 Task: Create Card Card0000000123 in Board Board0000000031 in Workspace WS0000000011 in Trello. Create Card Card0000000124 in Board Board0000000031 in Workspace WS0000000011 in Trello. Create Card Card0000000125 in Board Board0000000032 in Workspace WS0000000011 in Trello. Create Card Card0000000126 in Board Board0000000032 in Workspace WS0000000011 in Trello. Create Card Card0000000127 in Board Board0000000032 in Workspace WS0000000011 in Trello
Action: Mouse pressed left at (233, 290)
Screenshot: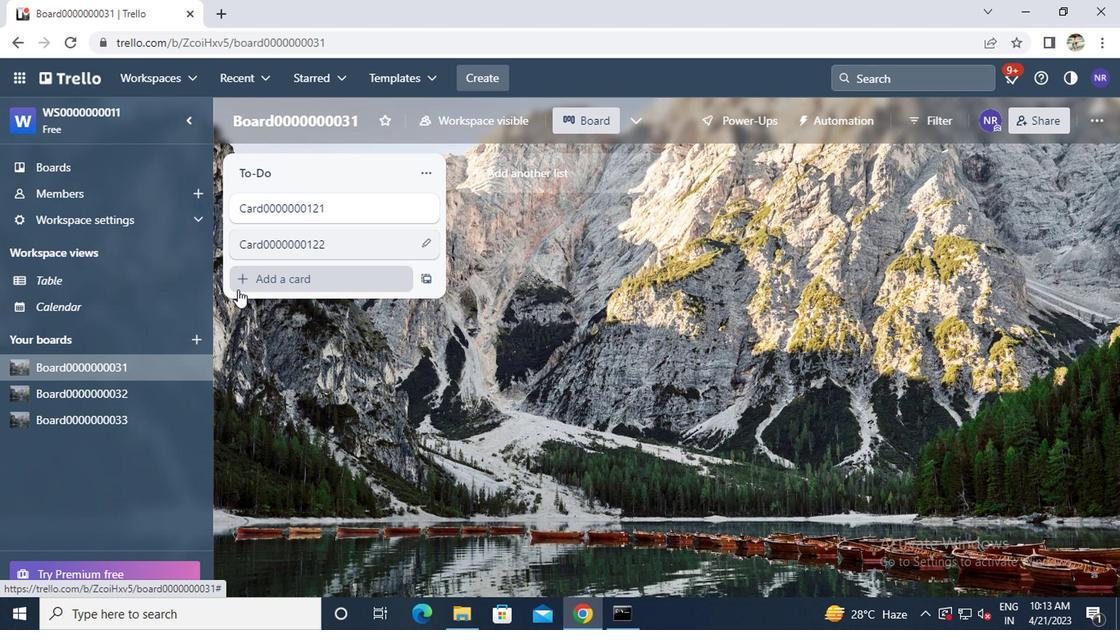 
Action: Key pressed c<Key.caps_lock>ard0000000123
Screenshot: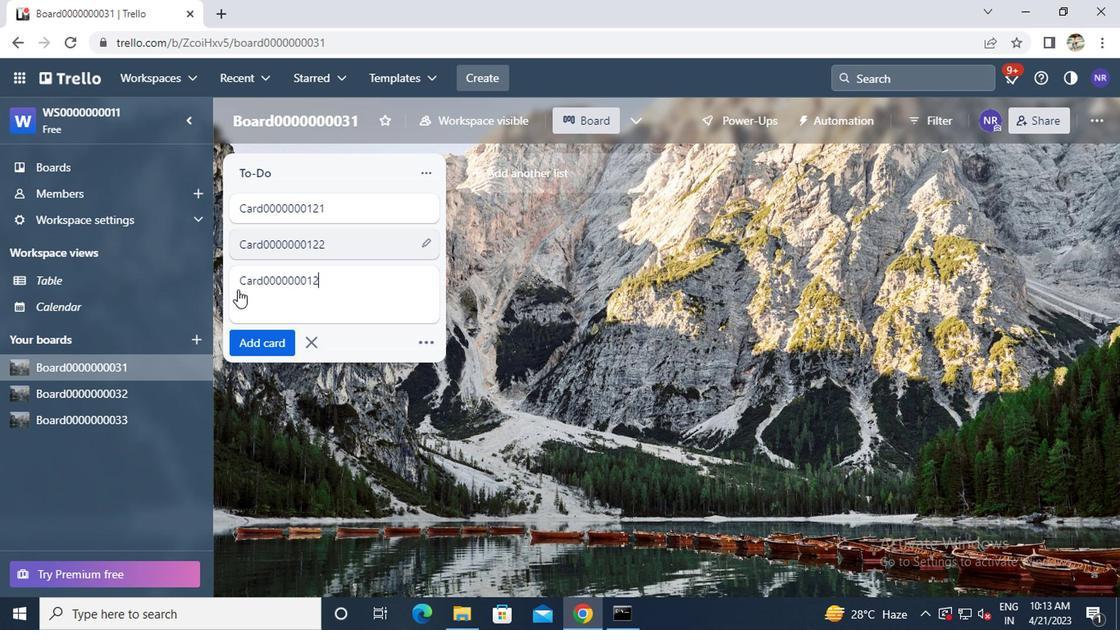 
Action: Mouse moved to (246, 341)
Screenshot: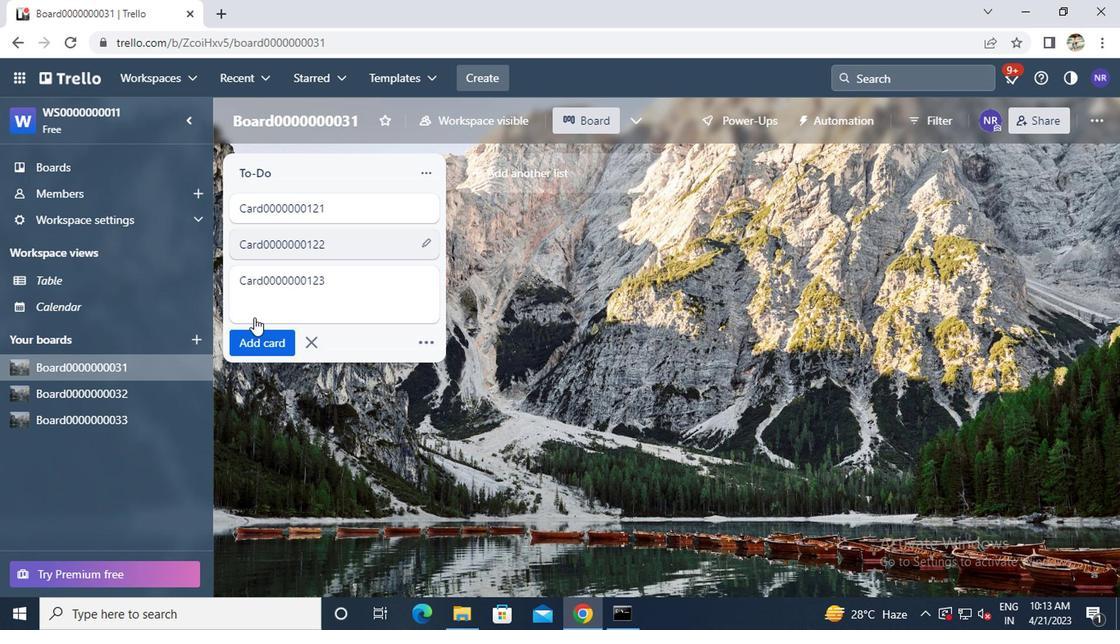 
Action: Mouse pressed left at (246, 341)
Screenshot: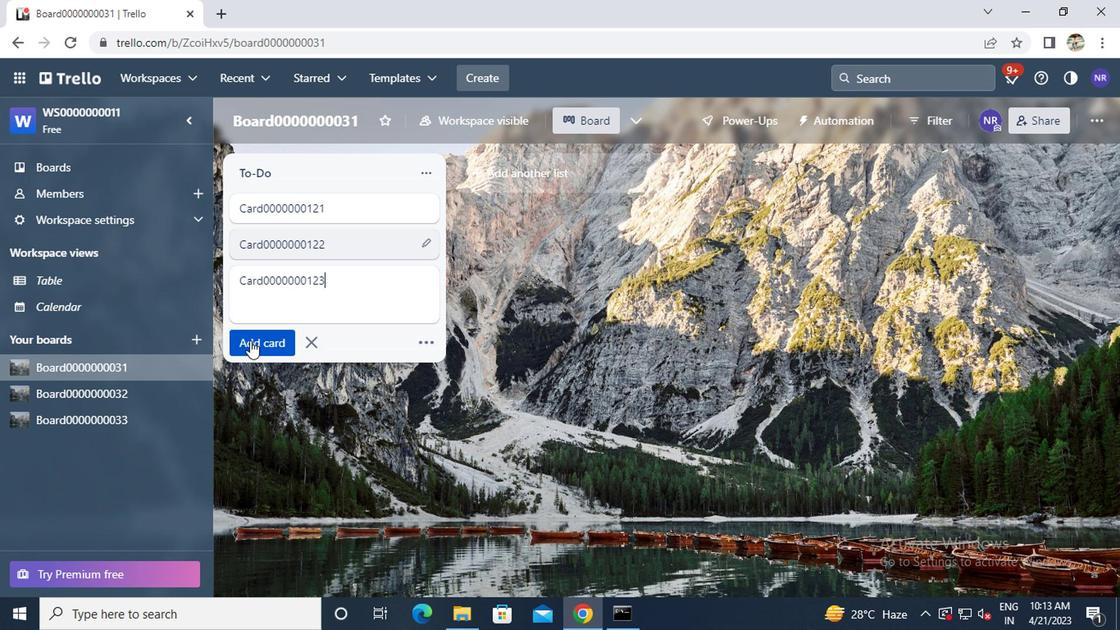 
Action: Key pressed <Key.caps_lock>c<Key.caps_lock>ard0000000124
Screenshot: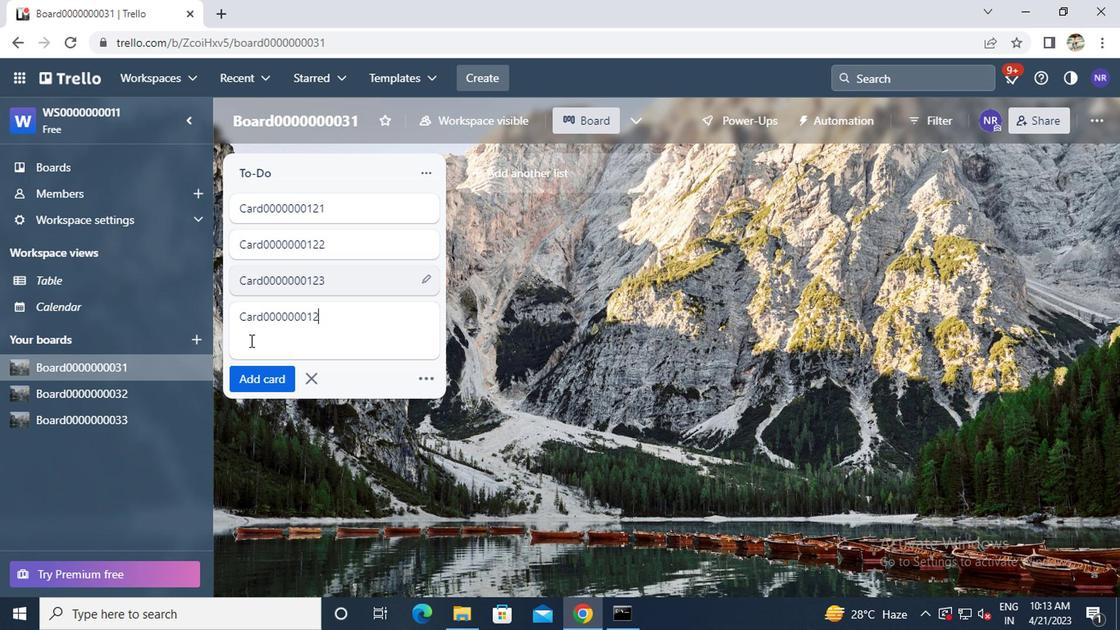 
Action: Mouse moved to (251, 376)
Screenshot: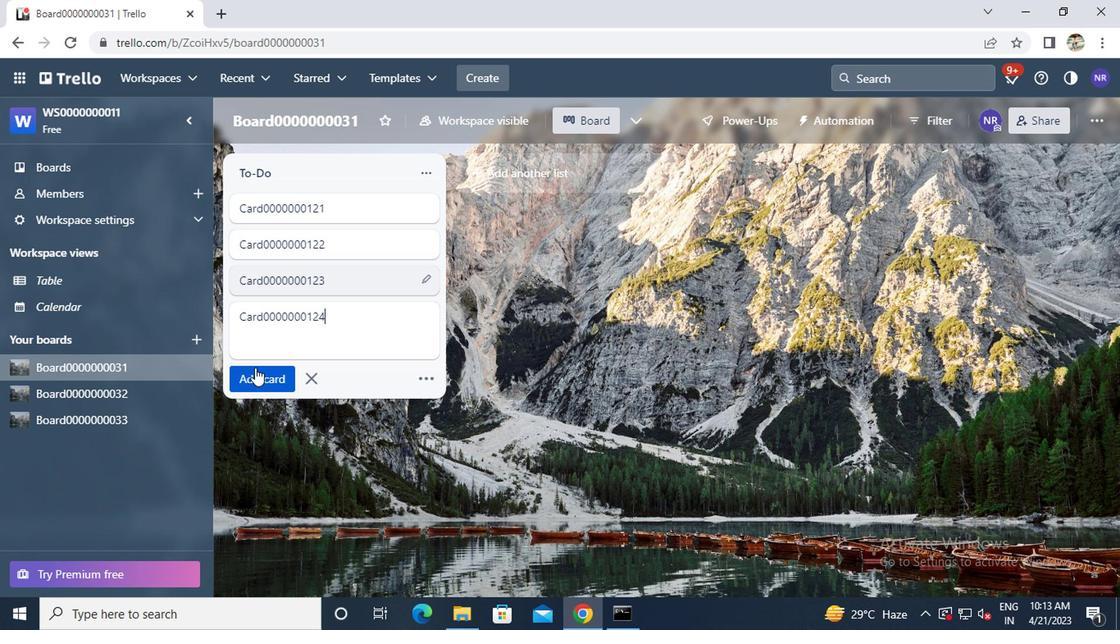 
Action: Mouse pressed left at (251, 376)
Screenshot: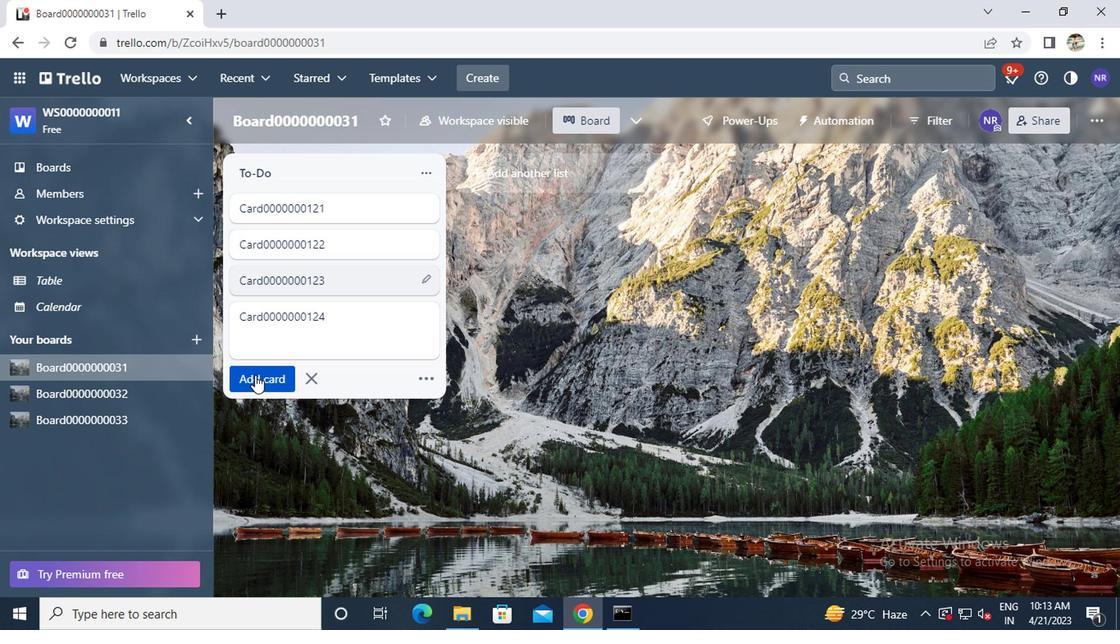 
Action: Mouse moved to (141, 392)
Screenshot: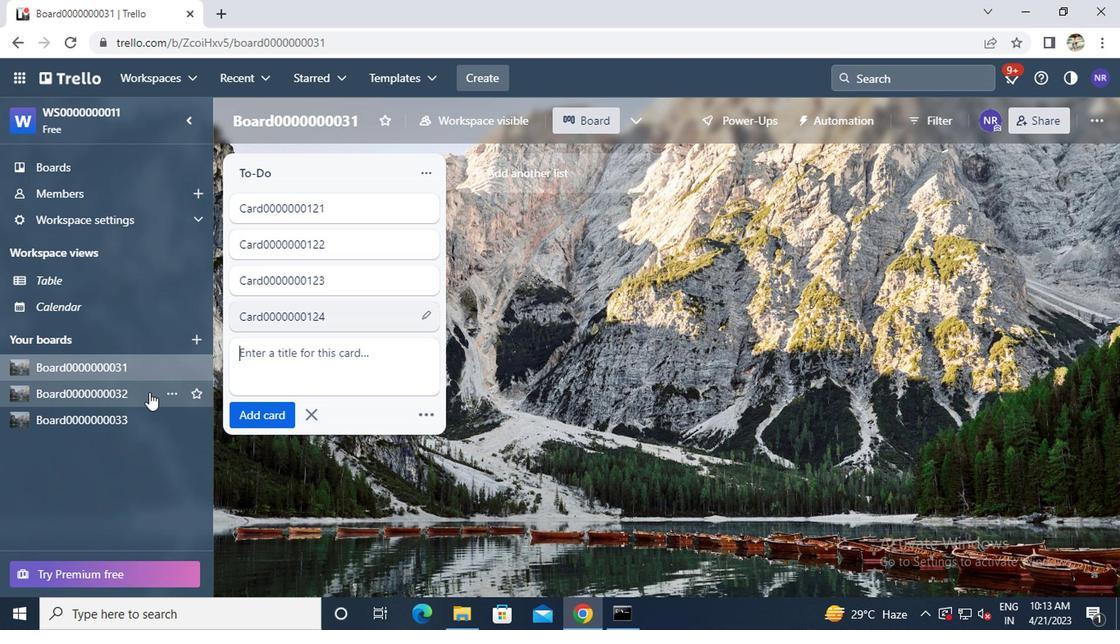 
Action: Mouse pressed left at (141, 392)
Screenshot: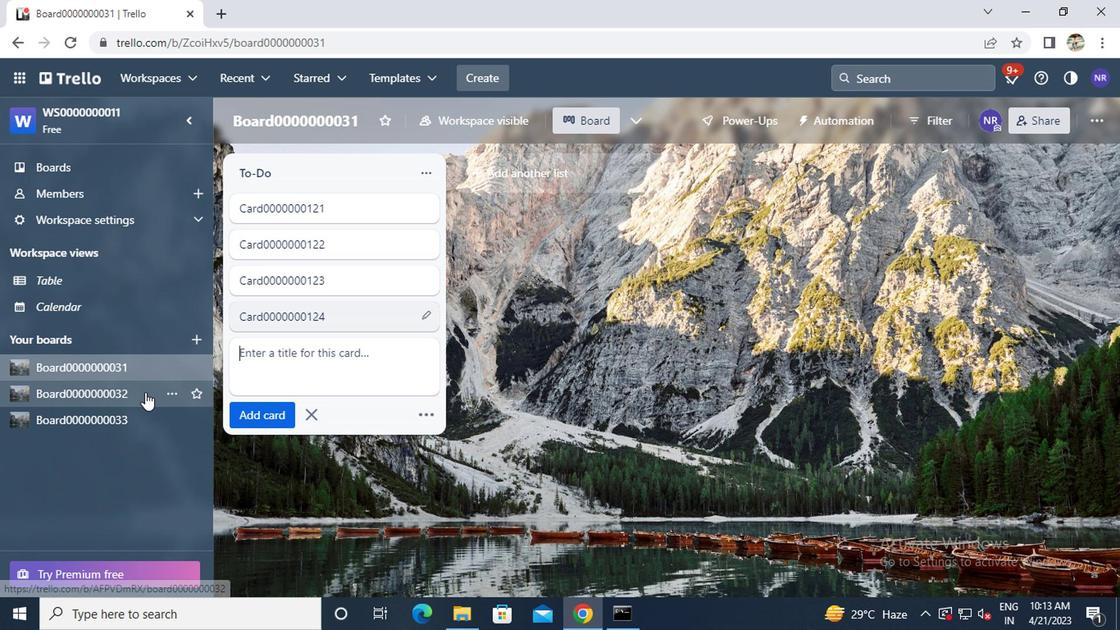 
Action: Mouse moved to (233, 212)
Screenshot: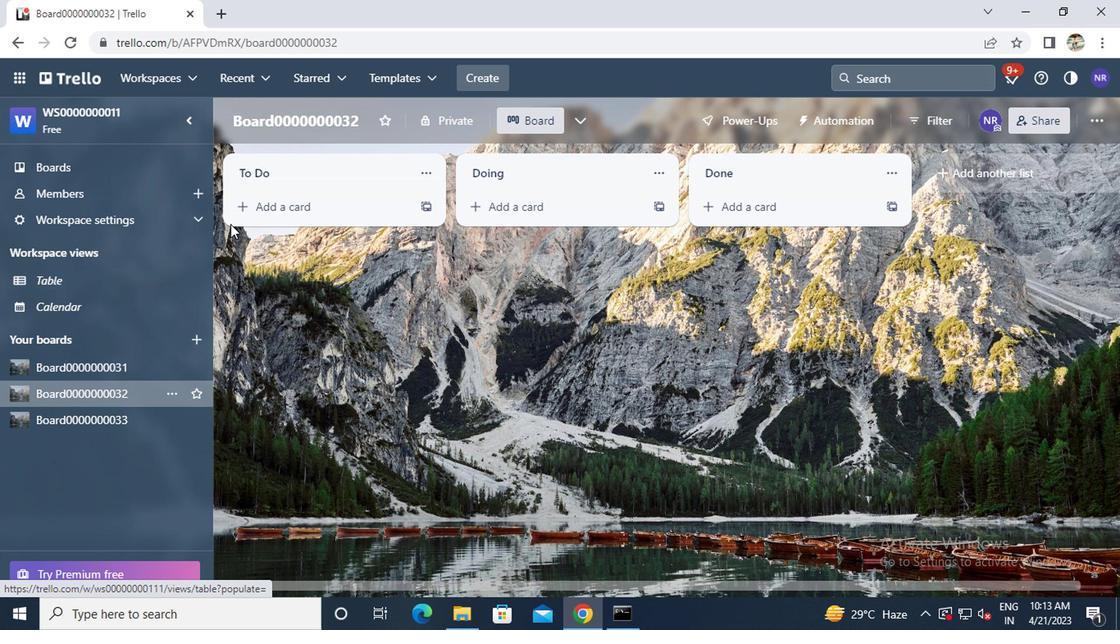 
Action: Mouse pressed left at (233, 212)
Screenshot: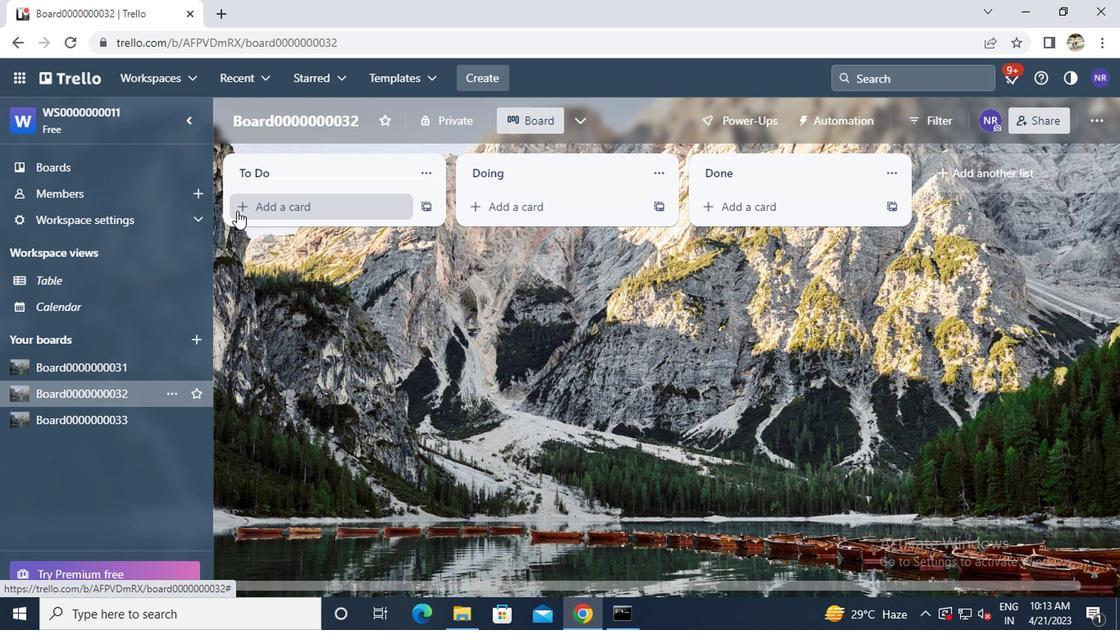 
Action: Key pressed <Key.caps_lock>c<Key.caps_lock>ard0000000125
Screenshot: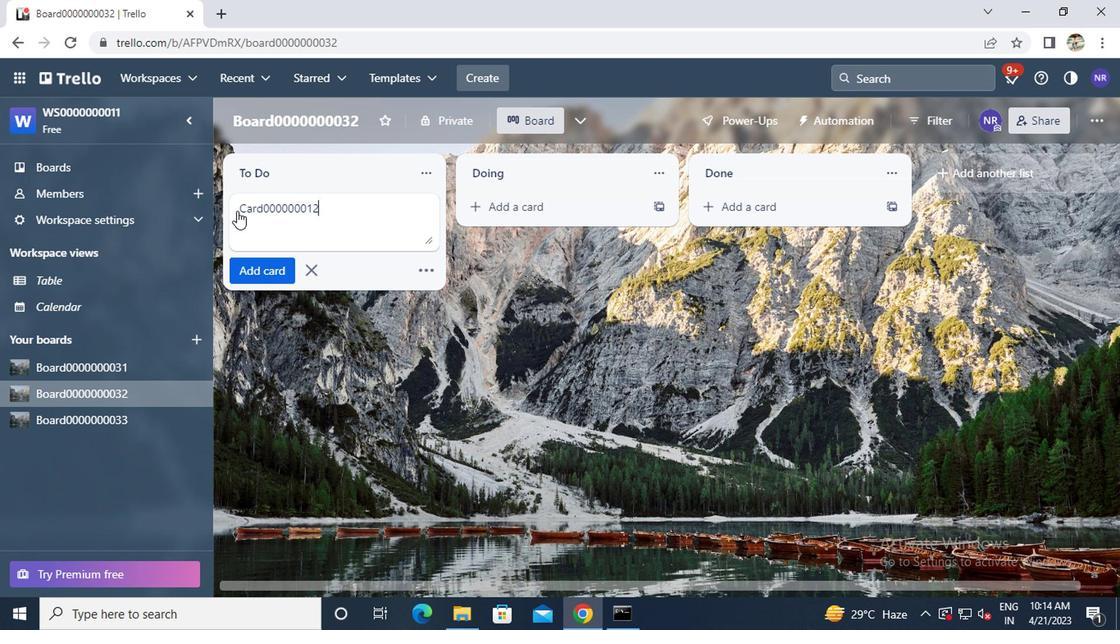 
Action: Mouse moved to (239, 268)
Screenshot: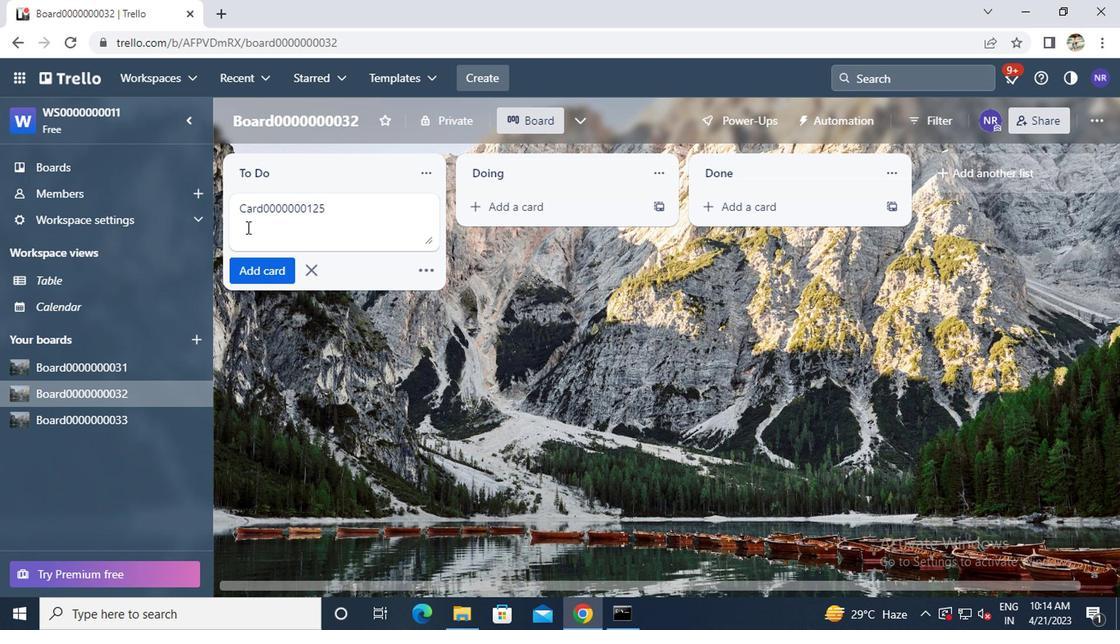 
Action: Mouse pressed left at (239, 268)
Screenshot: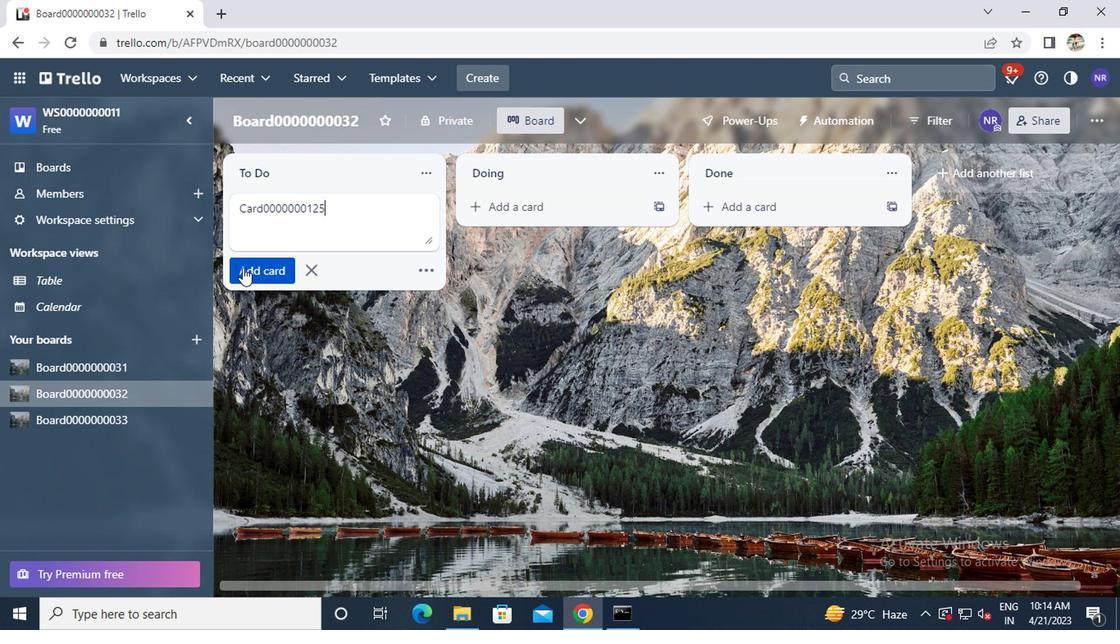 
Action: Key pressed <Key.caps_lock>c<Key.caps_lock>ard0000000126
Screenshot: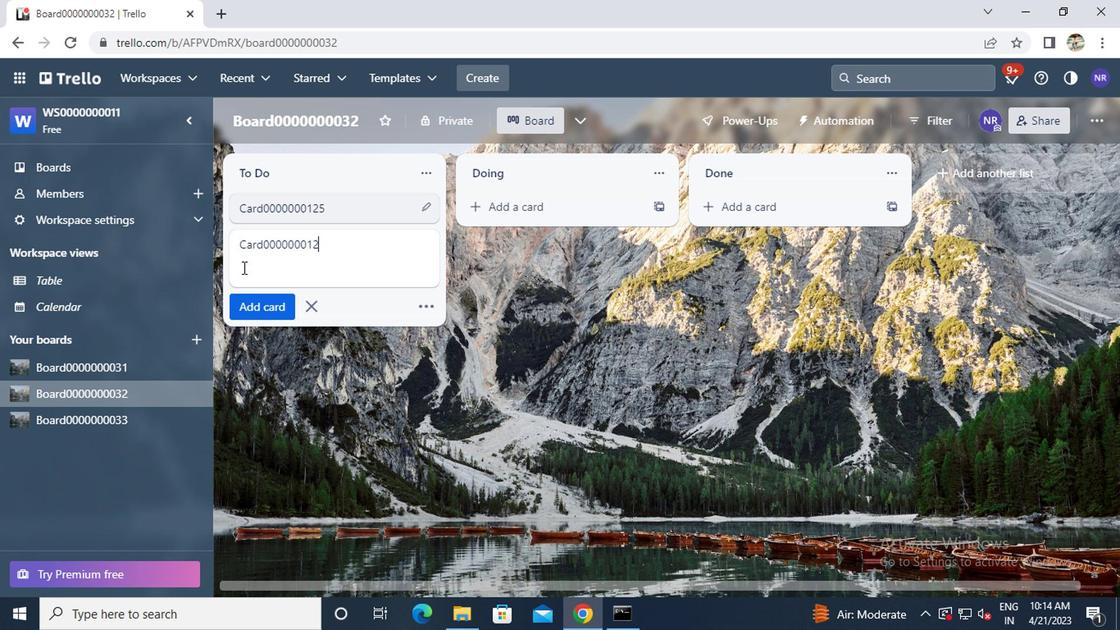 
Action: Mouse moved to (247, 302)
Screenshot: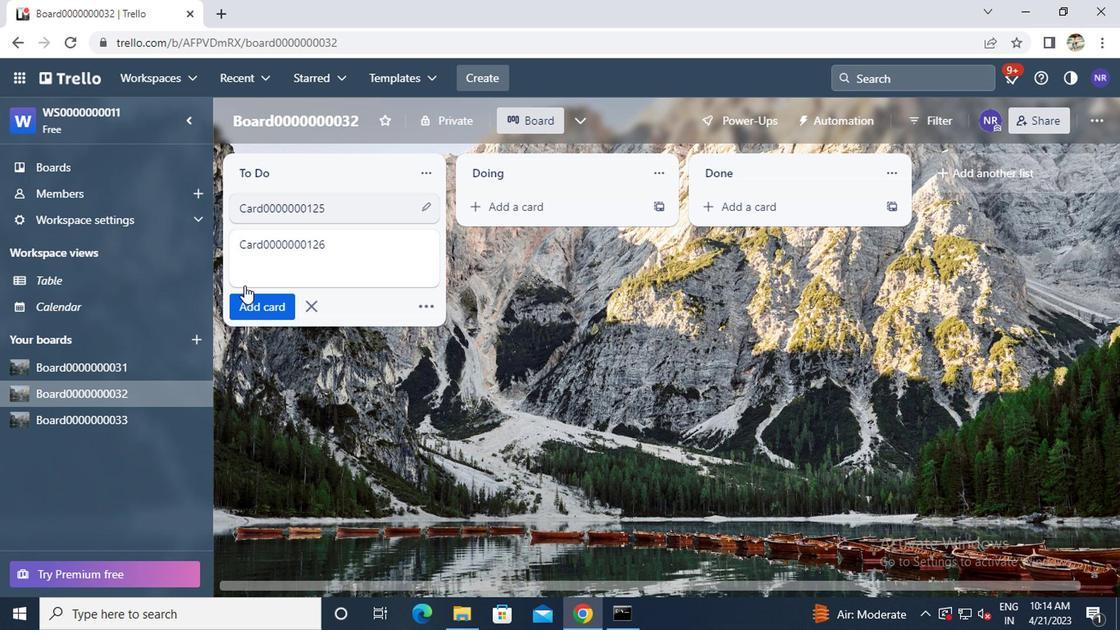 
Action: Mouse pressed left at (247, 302)
Screenshot: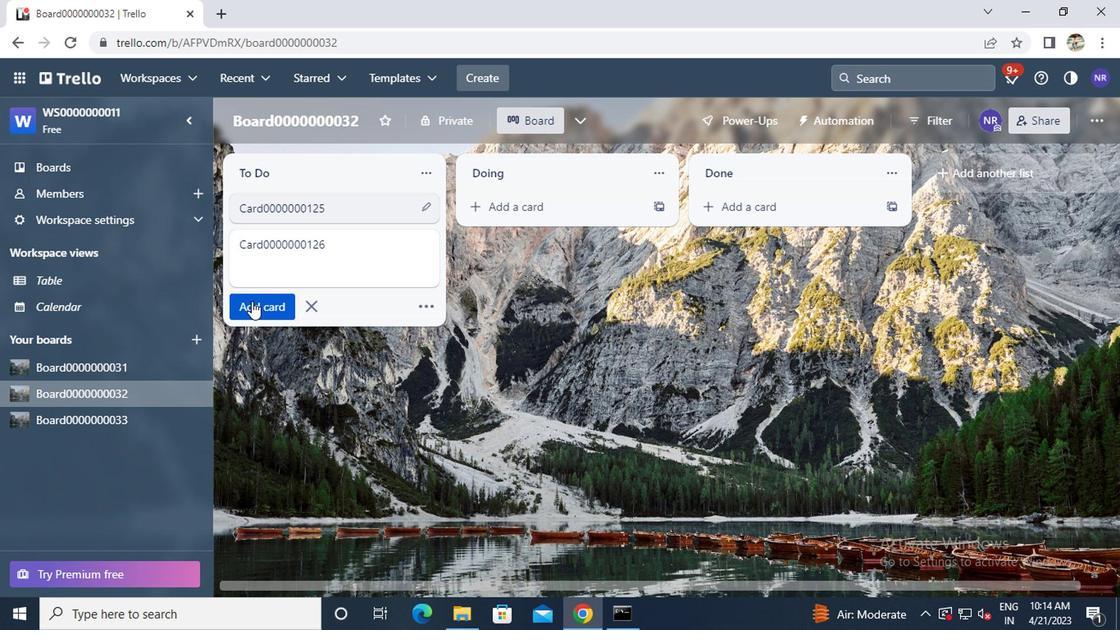 
Action: Key pressed <Key.caps_lock>c<Key.caps_lock>ard0000000127
Screenshot: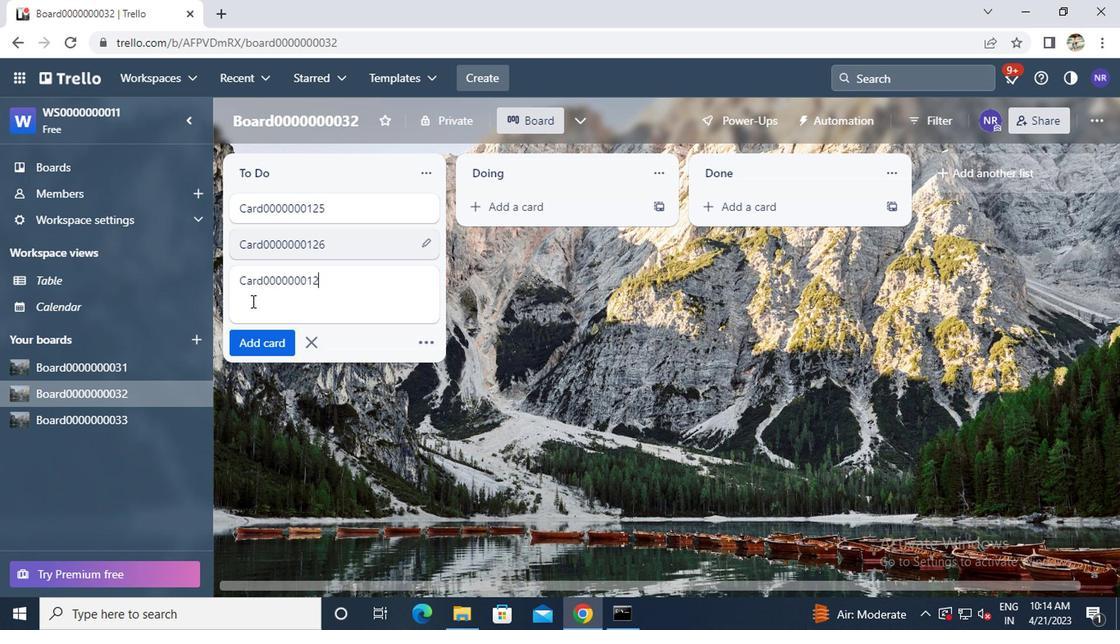 
Action: Mouse moved to (252, 334)
Screenshot: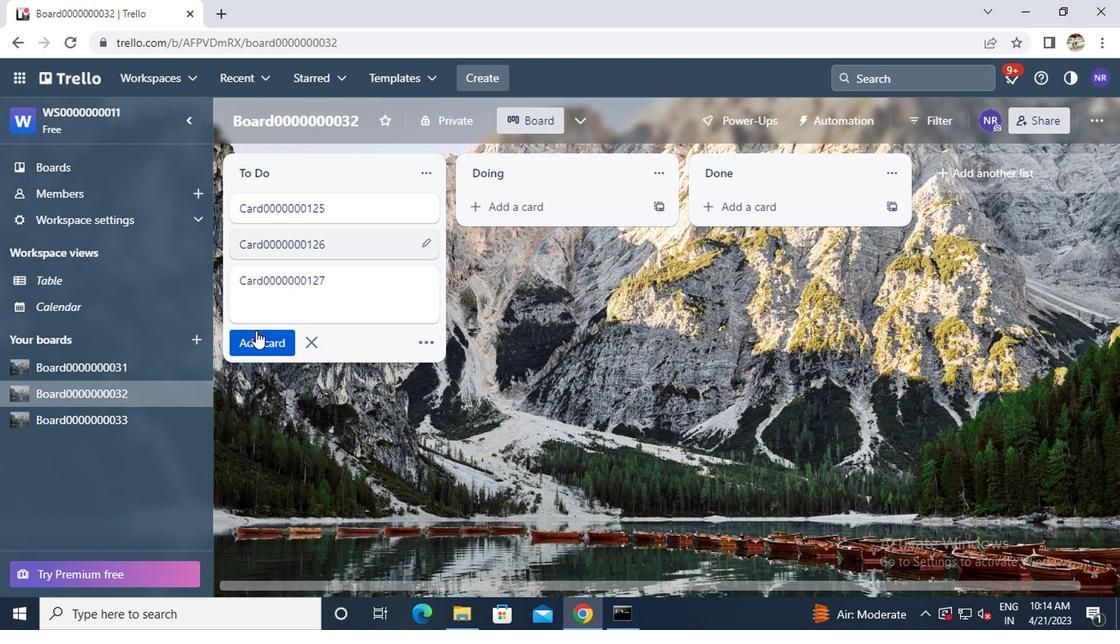 
Action: Mouse pressed left at (252, 334)
Screenshot: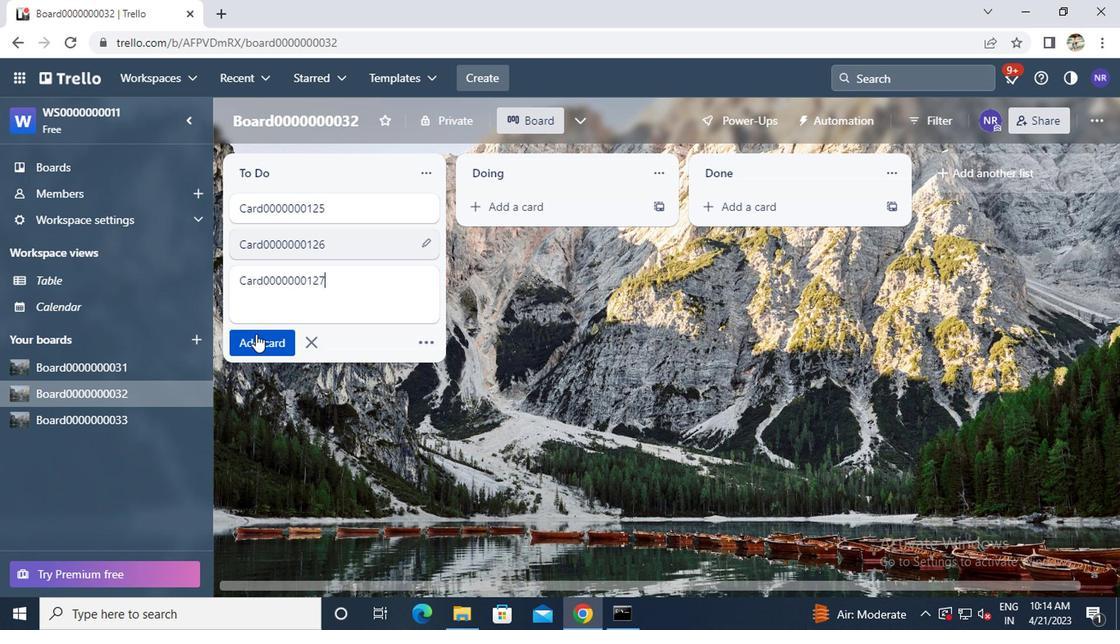 
